 Task: Set the scaling mode for the video scaling filter to "Nearest neighbor (bad quality)".
Action: Mouse moved to (123, 18)
Screenshot: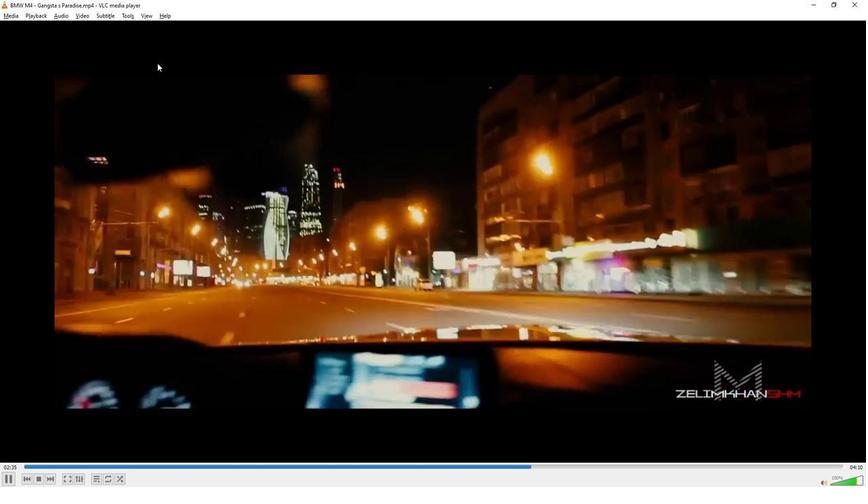 
Action: Mouse pressed left at (123, 18)
Screenshot: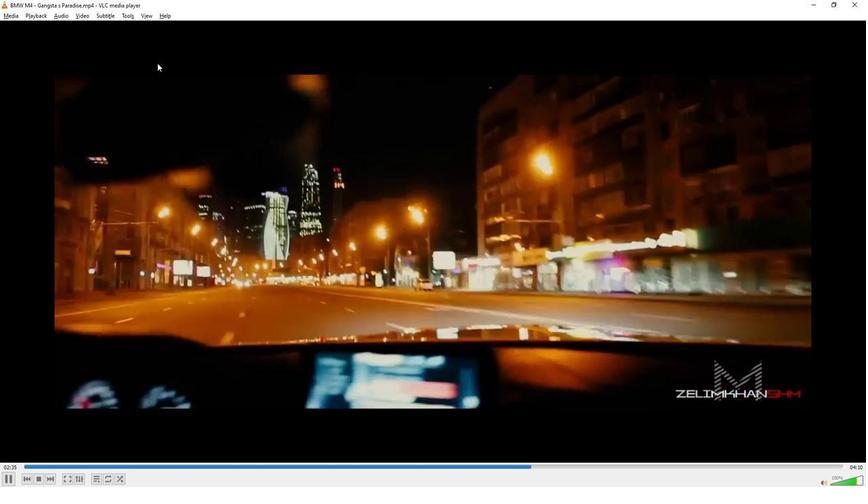 
Action: Mouse moved to (141, 123)
Screenshot: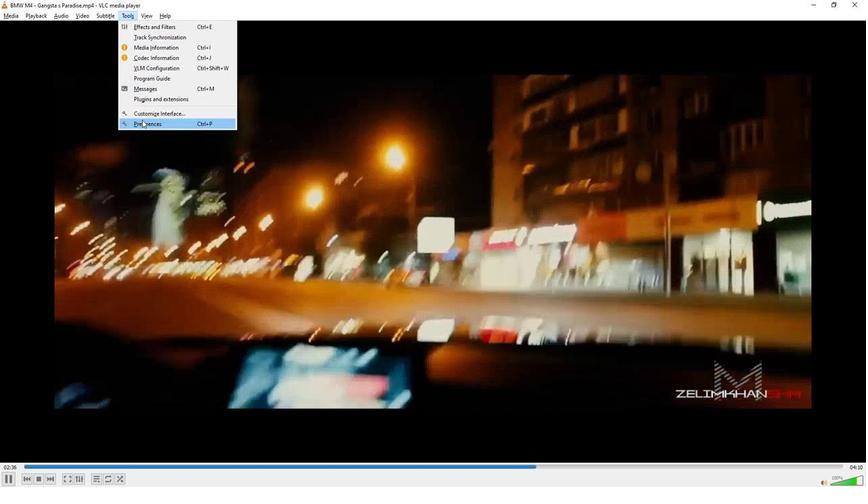 
Action: Mouse pressed left at (141, 123)
Screenshot: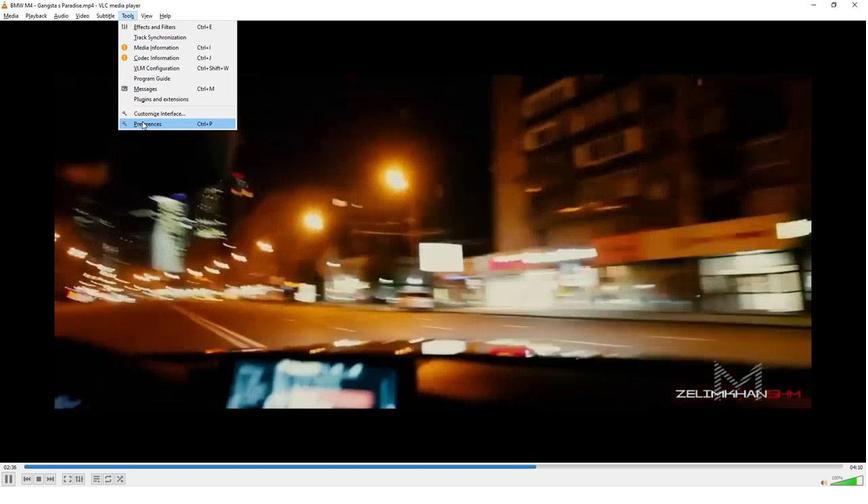 
Action: Mouse moved to (194, 378)
Screenshot: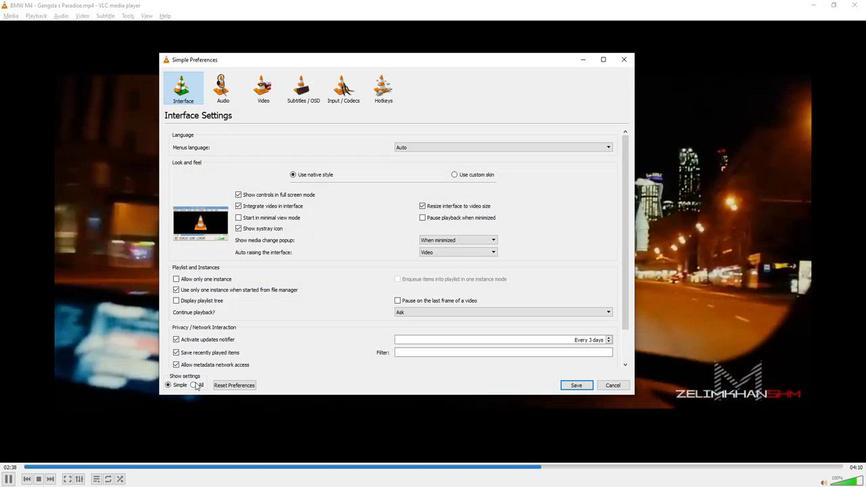 
Action: Mouse pressed left at (194, 378)
Screenshot: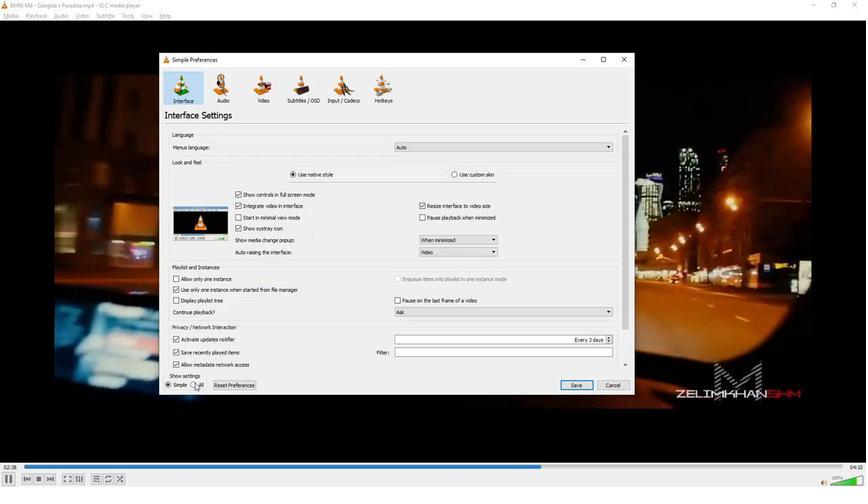 
Action: Mouse moved to (204, 302)
Screenshot: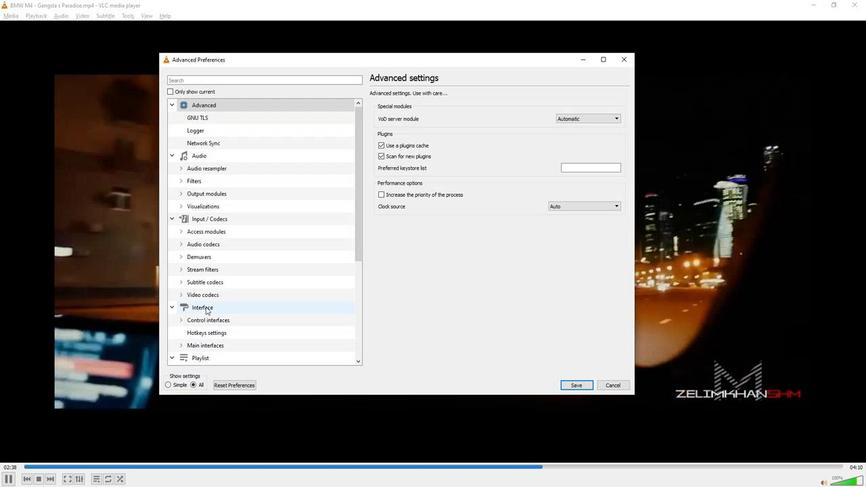 
Action: Mouse scrolled (204, 301) with delta (0, 0)
Screenshot: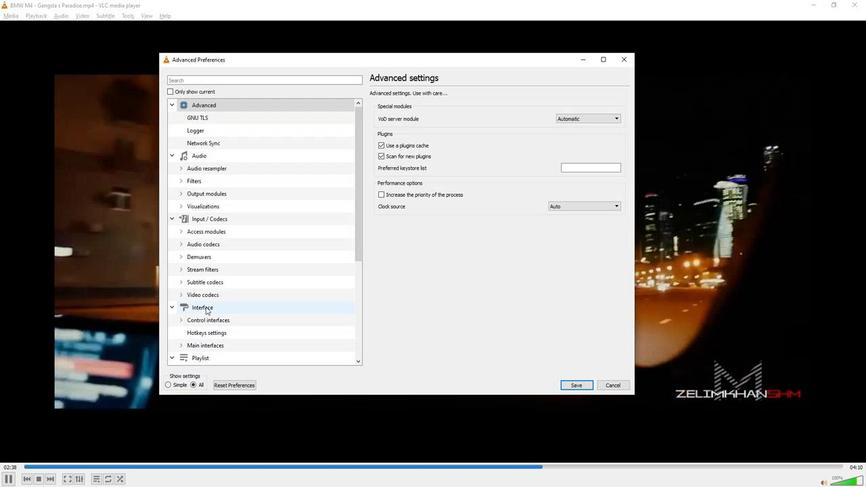 
Action: Mouse moved to (203, 301)
Screenshot: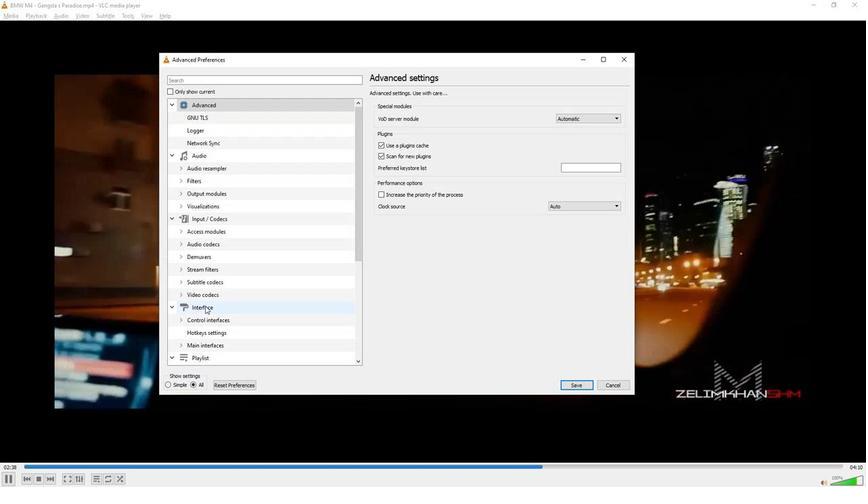 
Action: Mouse scrolled (203, 301) with delta (0, 0)
Screenshot: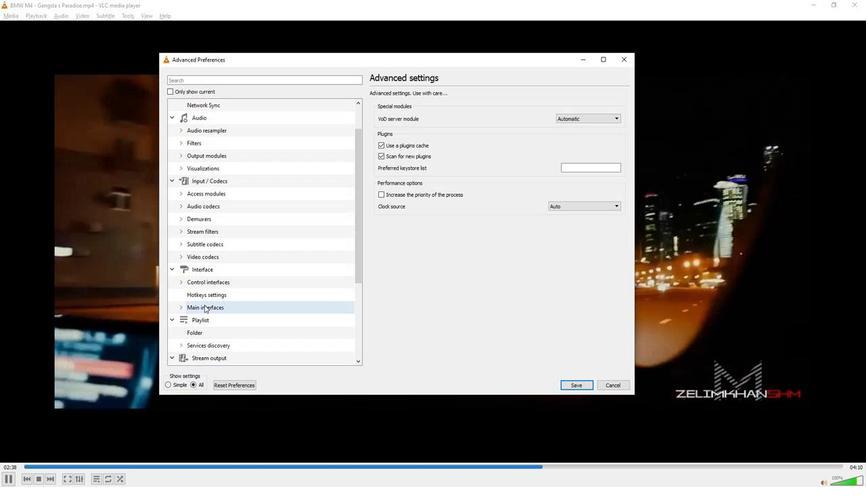 
Action: Mouse scrolled (203, 301) with delta (0, 0)
Screenshot: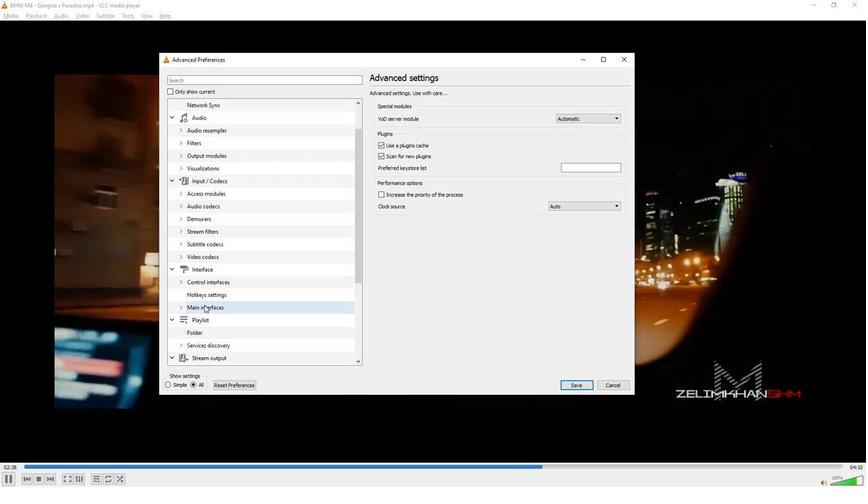 
Action: Mouse scrolled (203, 301) with delta (0, 0)
Screenshot: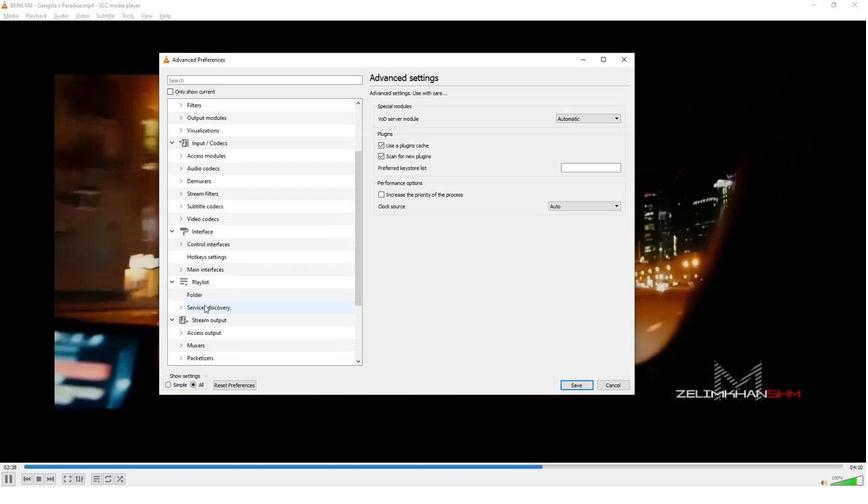 
Action: Mouse scrolled (203, 301) with delta (0, 0)
Screenshot: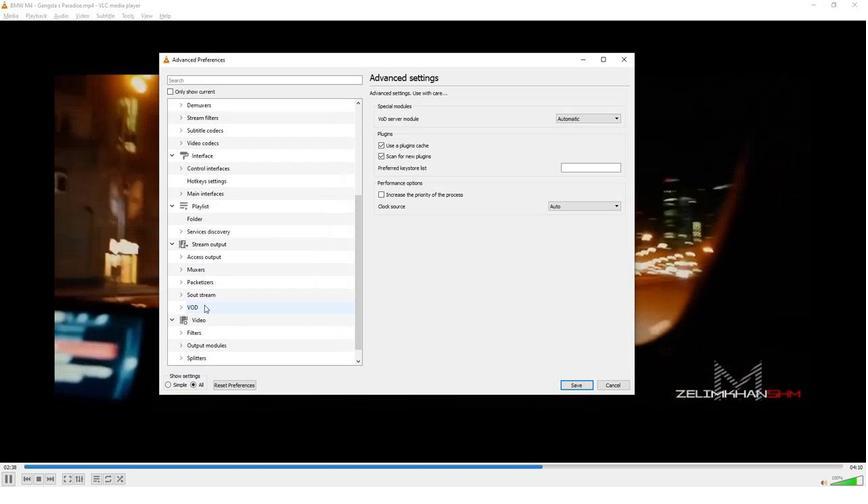 
Action: Mouse scrolled (203, 301) with delta (0, 0)
Screenshot: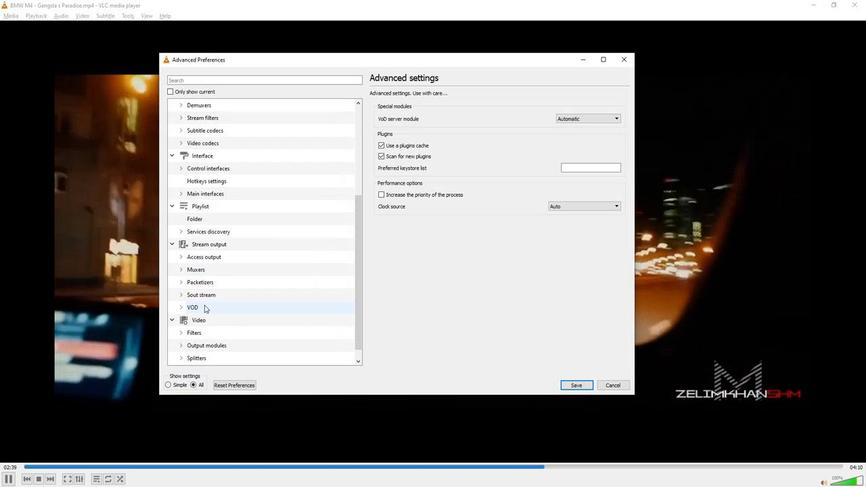 
Action: Mouse scrolled (203, 301) with delta (0, 0)
Screenshot: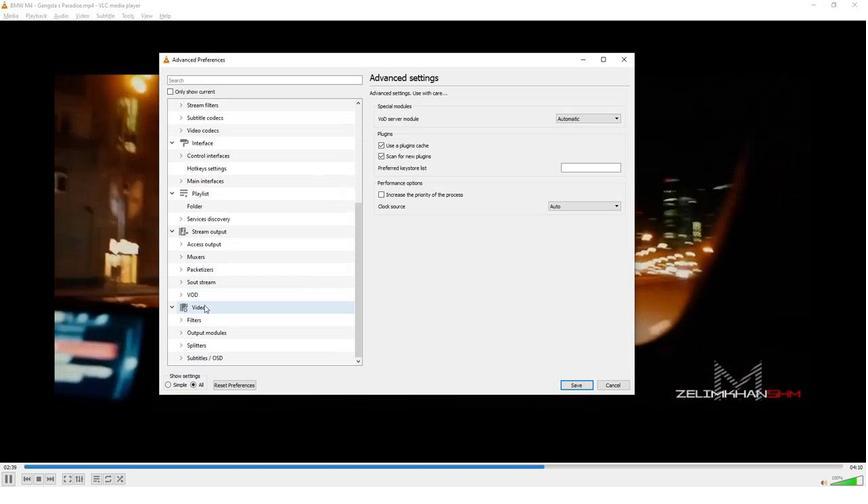
Action: Mouse scrolled (203, 301) with delta (0, 0)
Screenshot: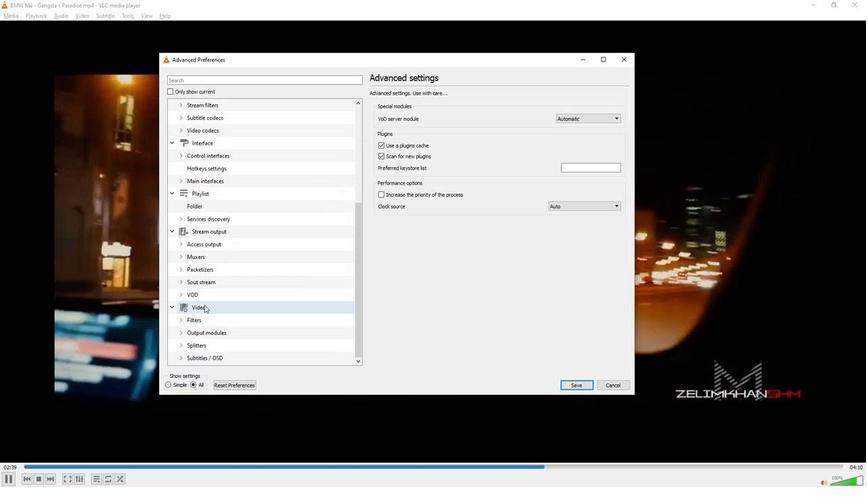 
Action: Mouse moved to (182, 316)
Screenshot: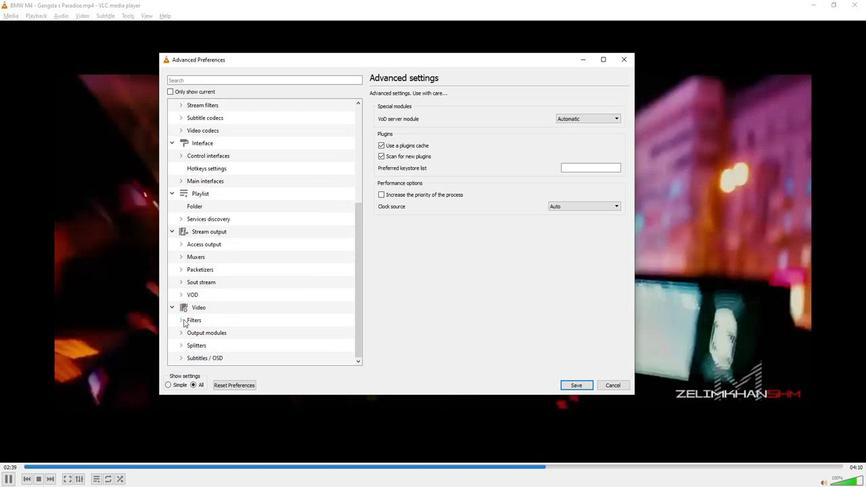 
Action: Mouse pressed left at (182, 316)
Screenshot: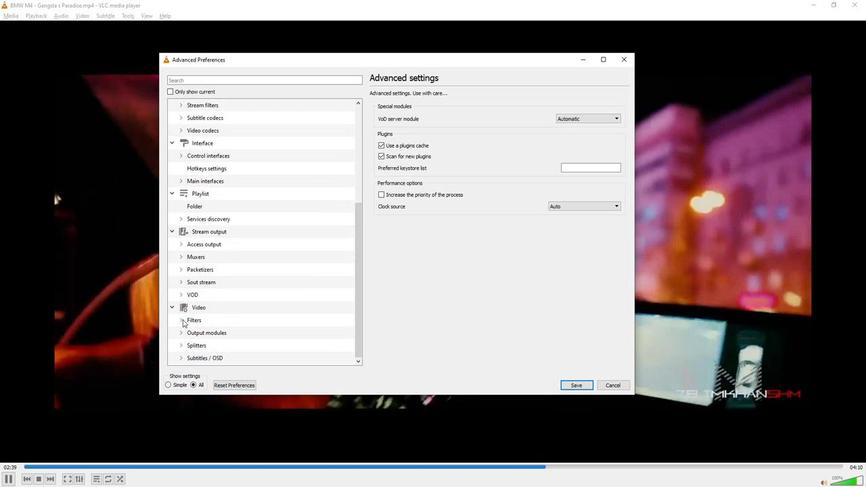 
Action: Mouse moved to (200, 301)
Screenshot: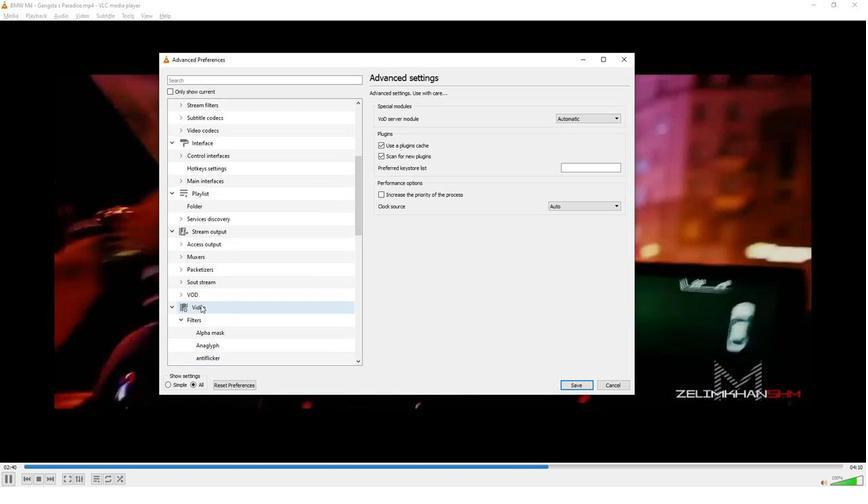 
Action: Mouse scrolled (200, 301) with delta (0, 0)
Screenshot: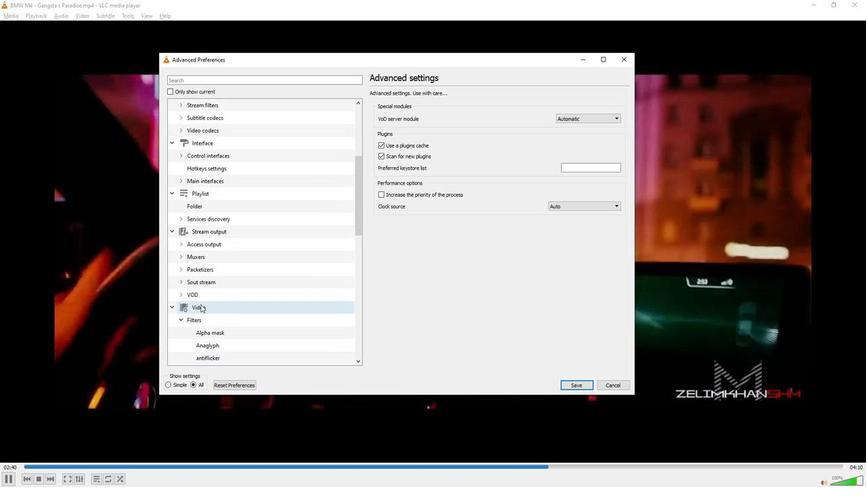 
Action: Mouse scrolled (200, 301) with delta (0, 0)
Screenshot: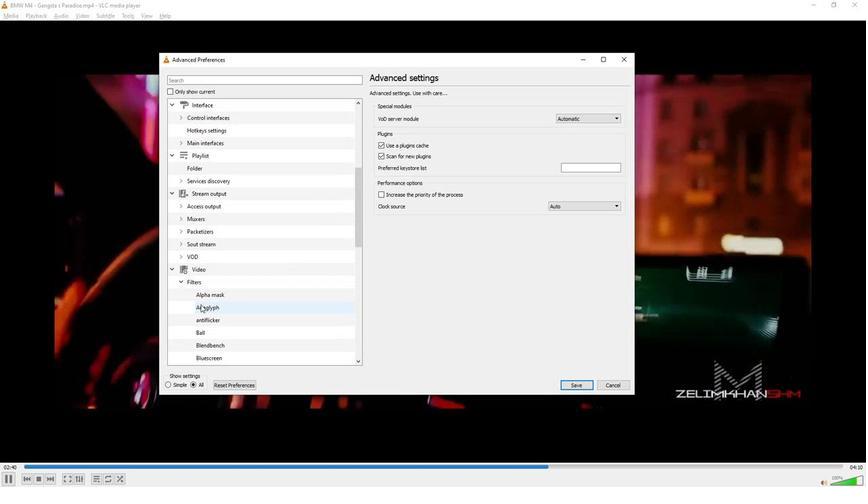 
Action: Mouse scrolled (200, 301) with delta (0, 0)
Screenshot: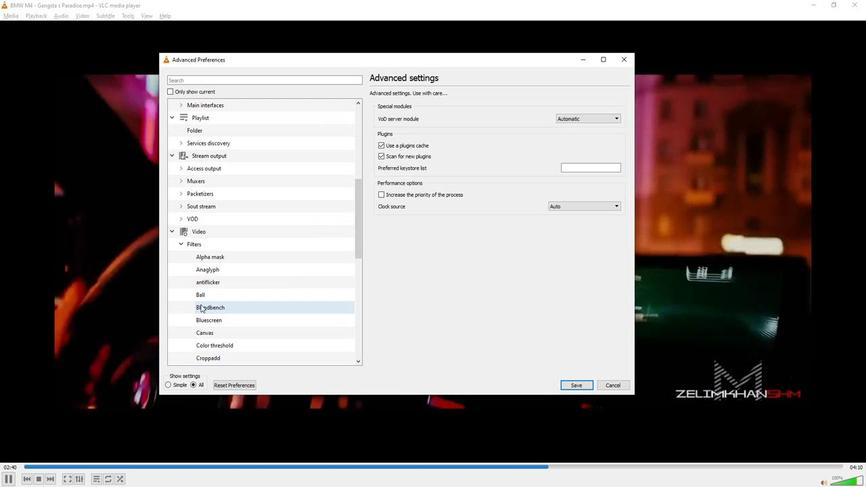 
Action: Mouse scrolled (200, 301) with delta (0, 0)
Screenshot: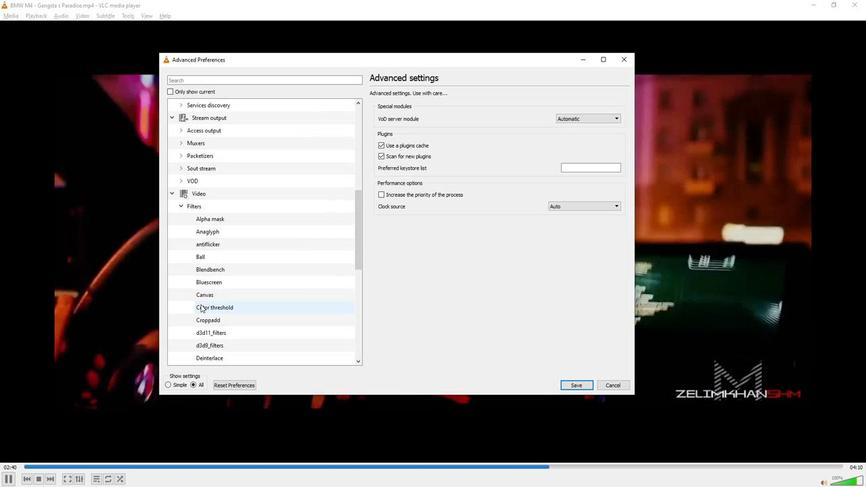 
Action: Mouse scrolled (200, 301) with delta (0, 0)
Screenshot: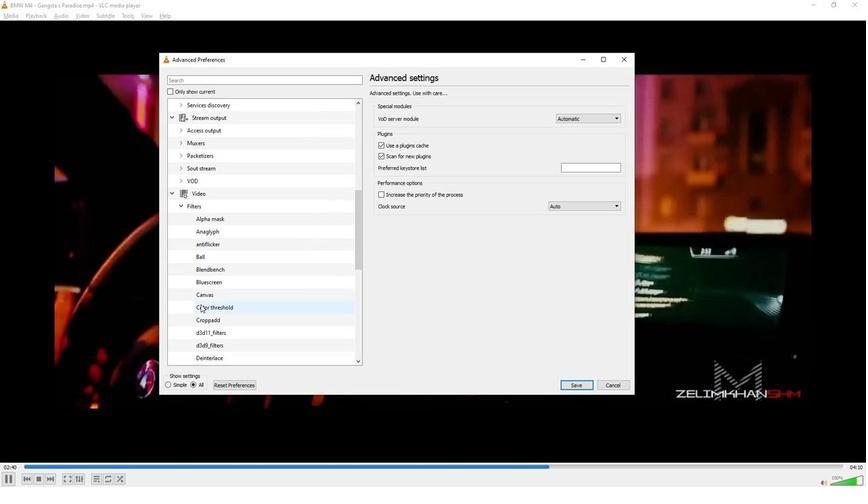 
Action: Mouse scrolled (200, 301) with delta (0, 0)
Screenshot: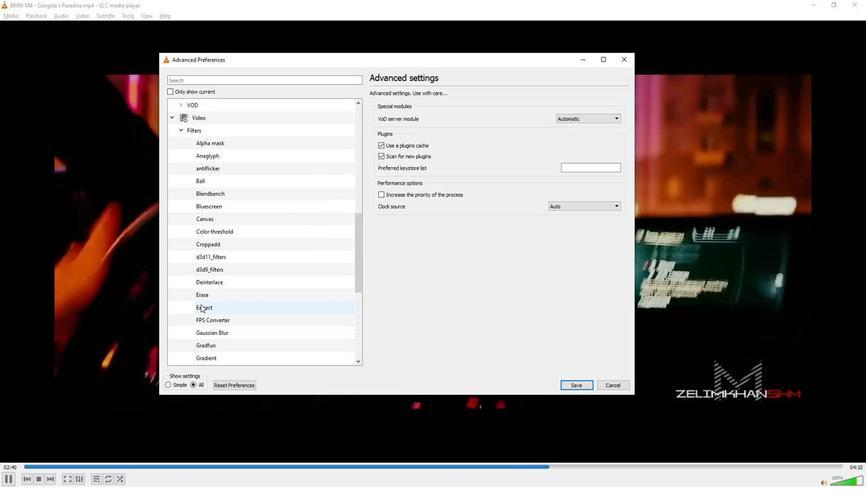 
Action: Mouse scrolled (200, 301) with delta (0, 0)
Screenshot: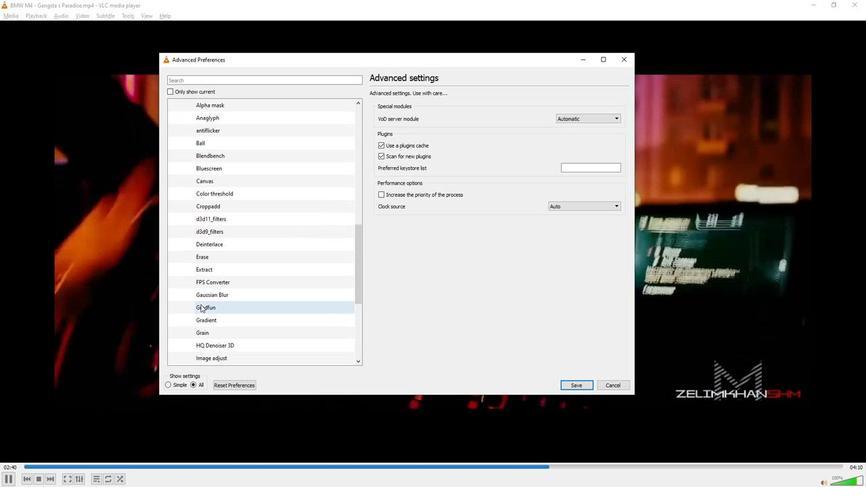 
Action: Mouse scrolled (200, 301) with delta (0, 0)
Screenshot: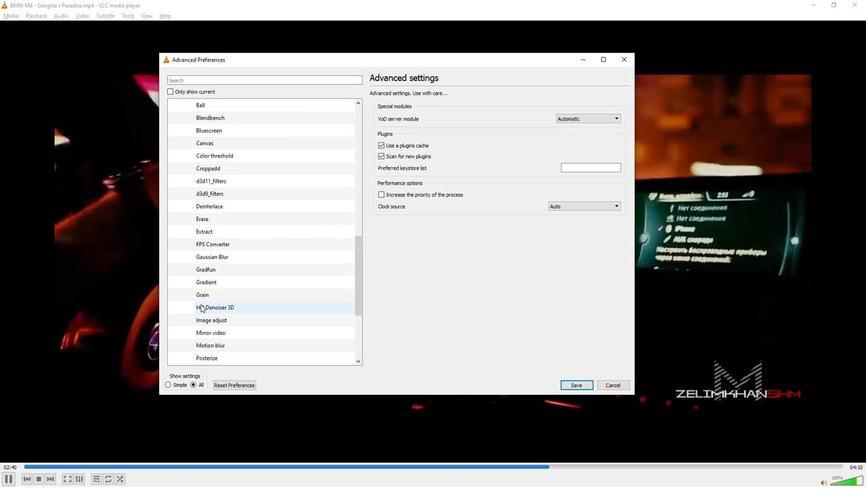 
Action: Mouse scrolled (200, 301) with delta (0, 0)
Screenshot: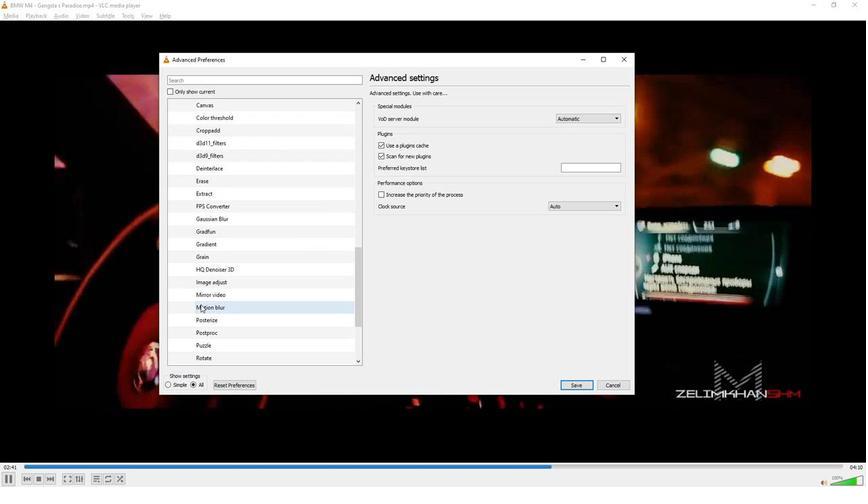
Action: Mouse scrolled (200, 301) with delta (0, 0)
Screenshot: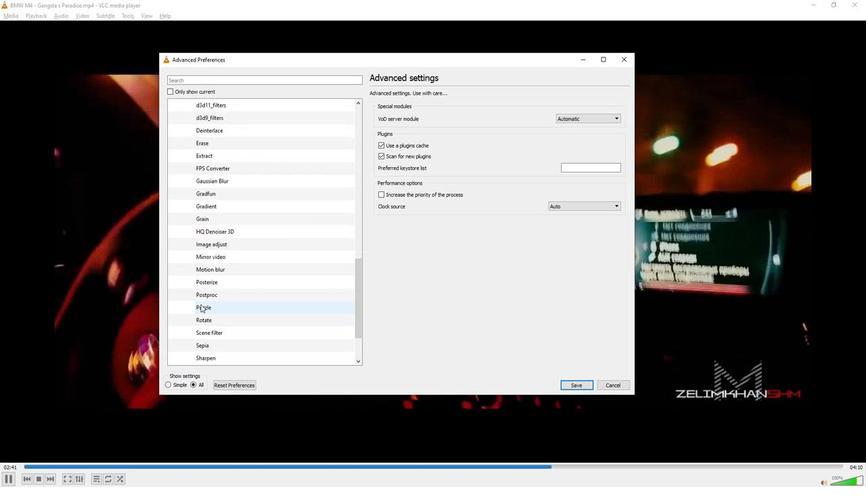 
Action: Mouse moved to (205, 325)
Screenshot: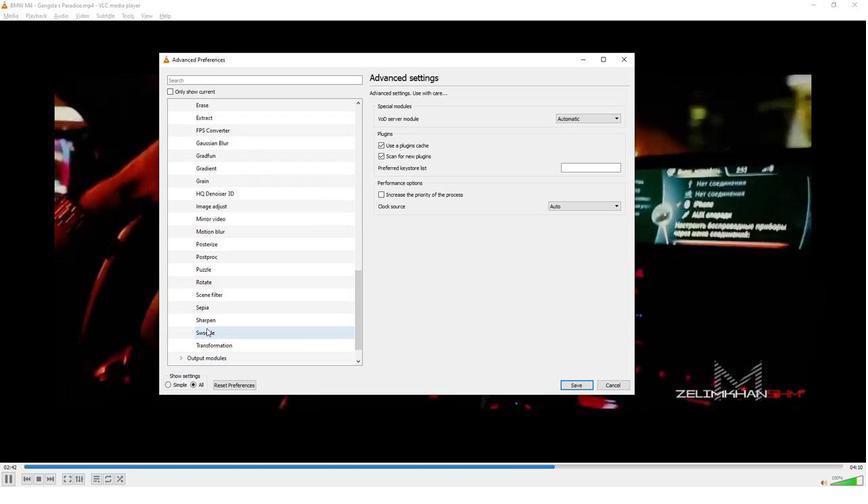 
Action: Mouse pressed left at (205, 325)
Screenshot: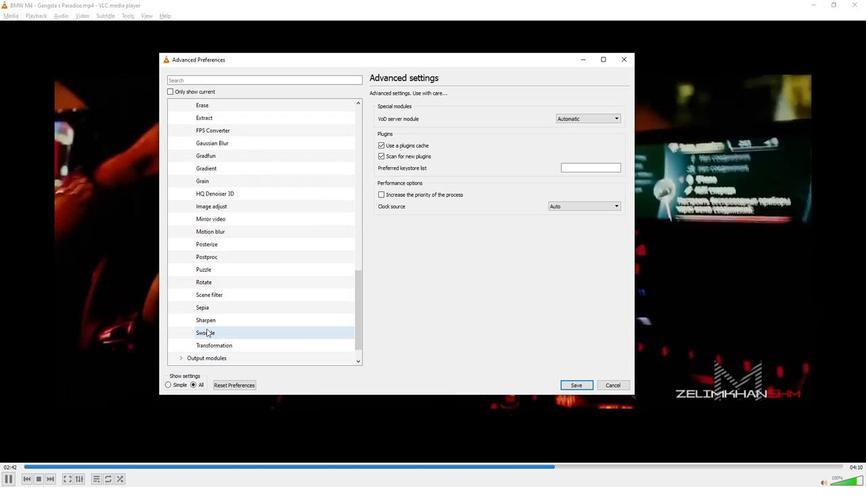 
Action: Mouse moved to (568, 110)
Screenshot: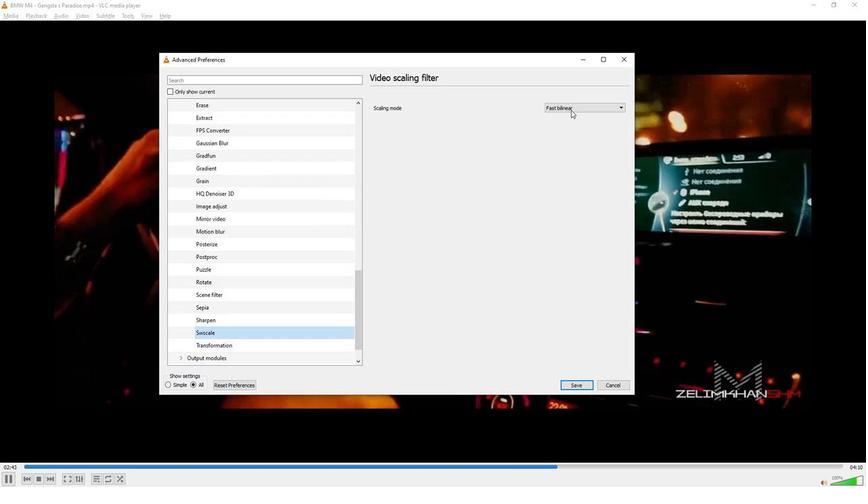 
Action: Mouse pressed left at (568, 110)
Screenshot: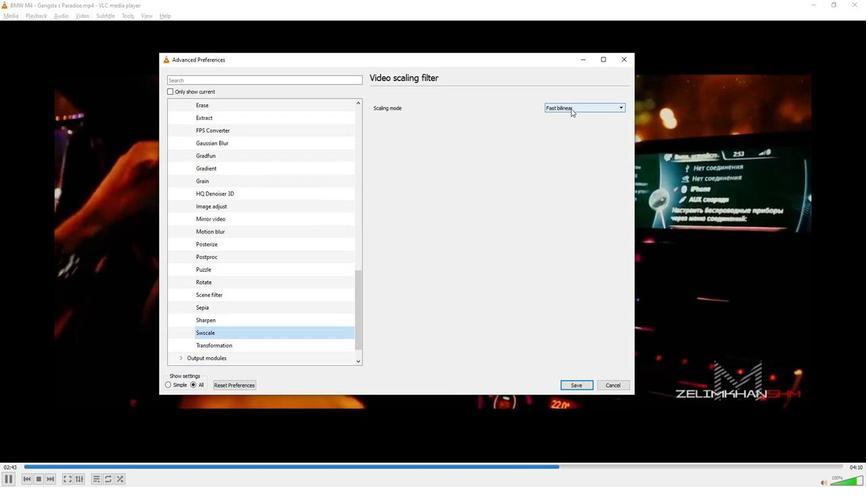 
Action: Mouse moved to (560, 140)
Screenshot: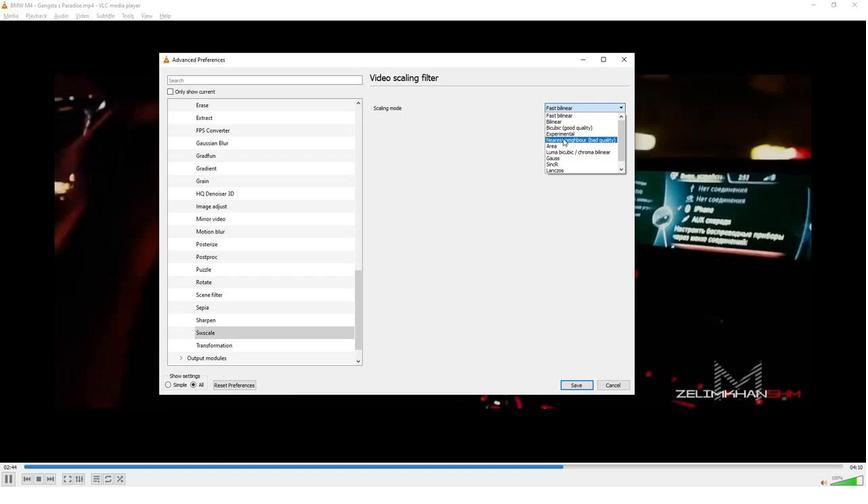 
Action: Mouse pressed left at (560, 140)
Screenshot: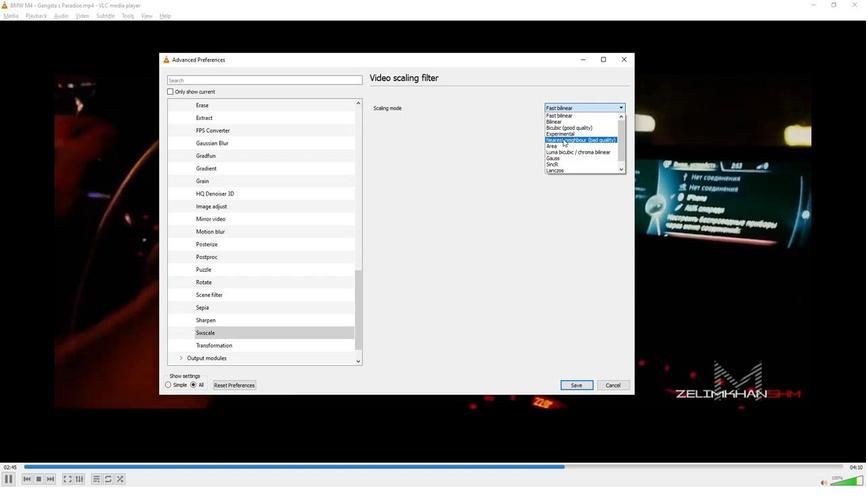 
Action: Mouse moved to (496, 172)
Screenshot: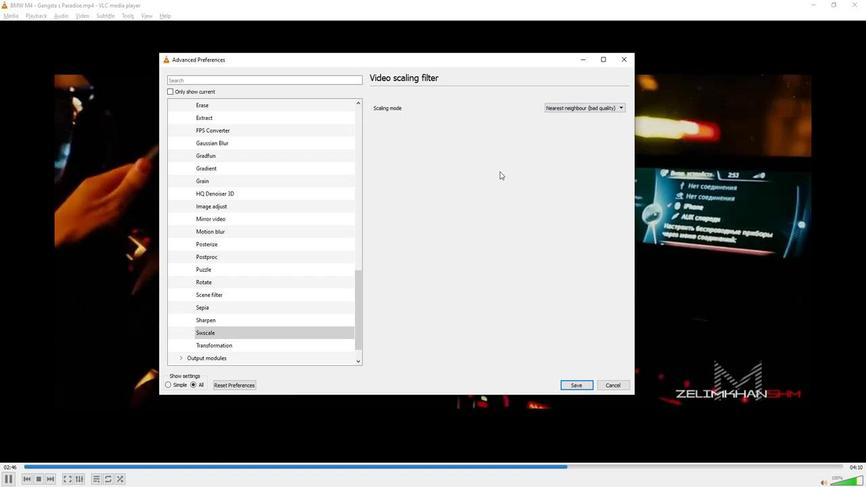 
